 Task: Sort the list "backlog" "by due date" "ascending.
Action: Mouse pressed left at (527, 322)
Screenshot: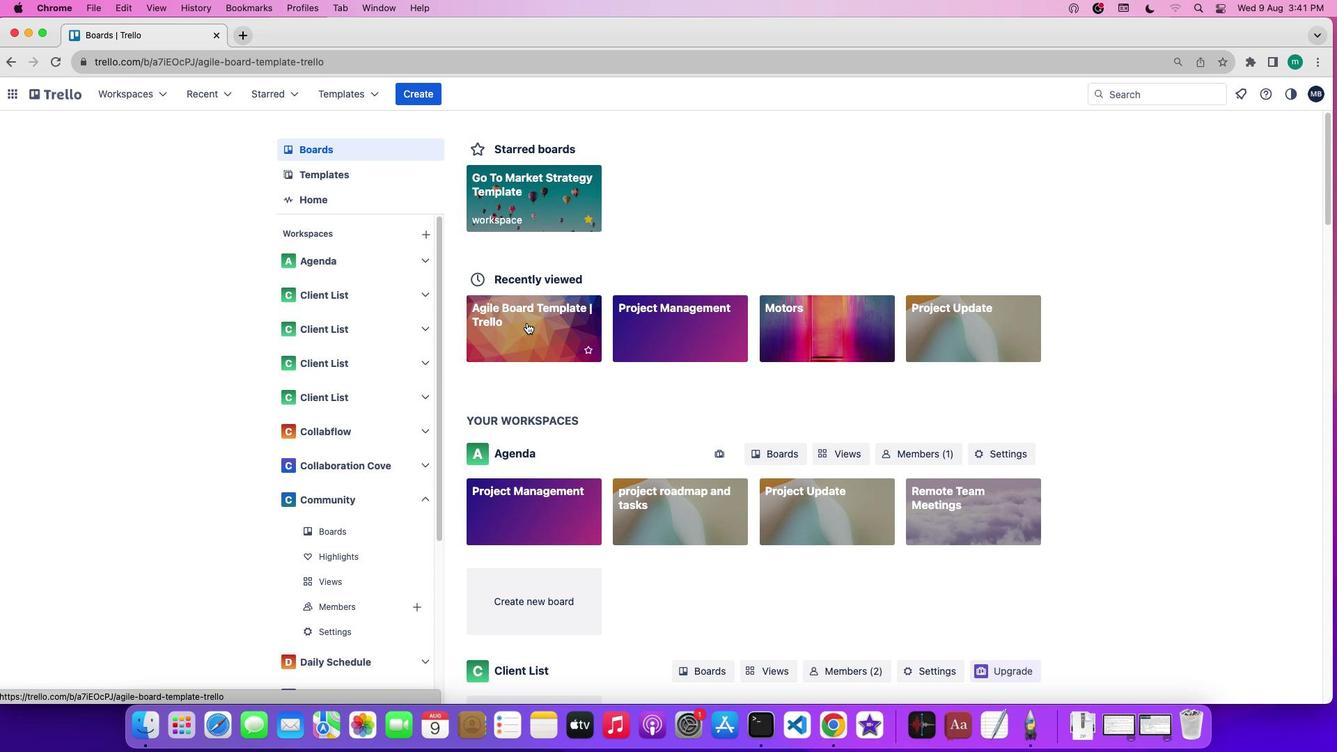 
Action: Mouse moved to (1266, 316)
Screenshot: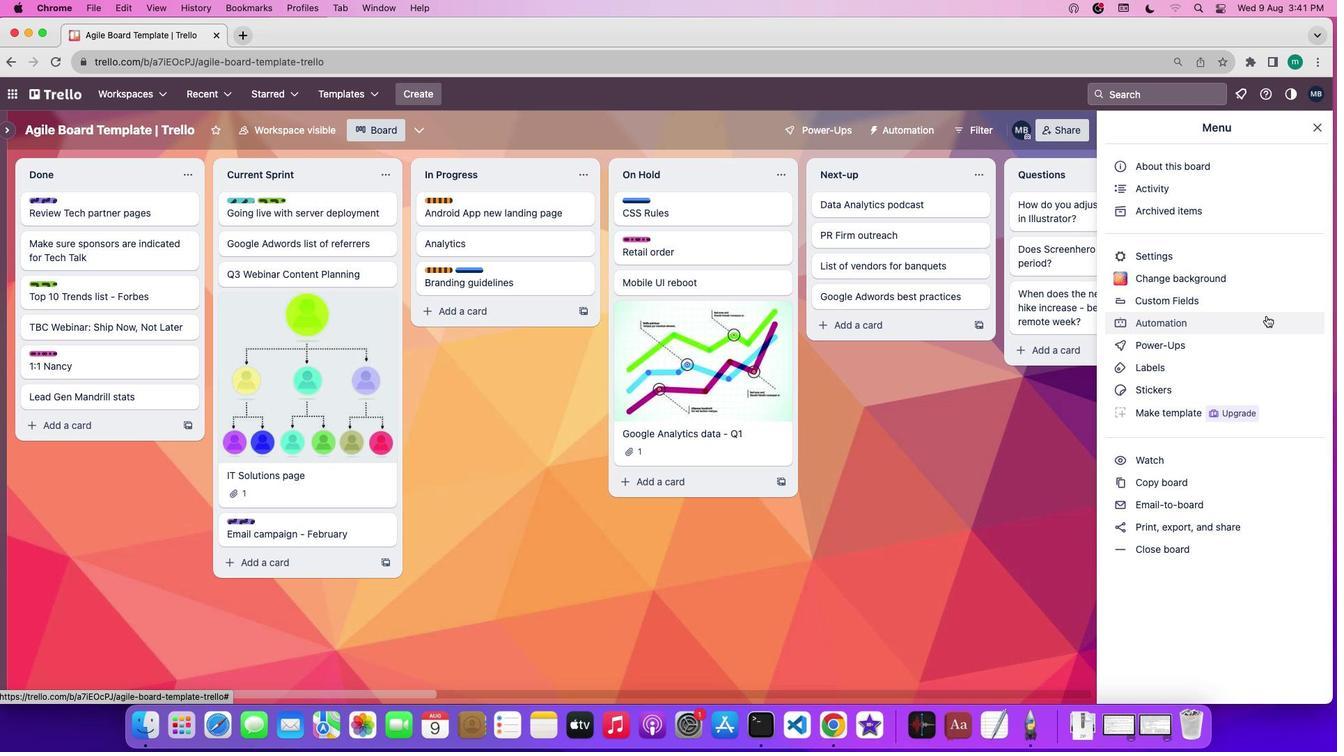 
Action: Mouse pressed left at (1266, 316)
Screenshot: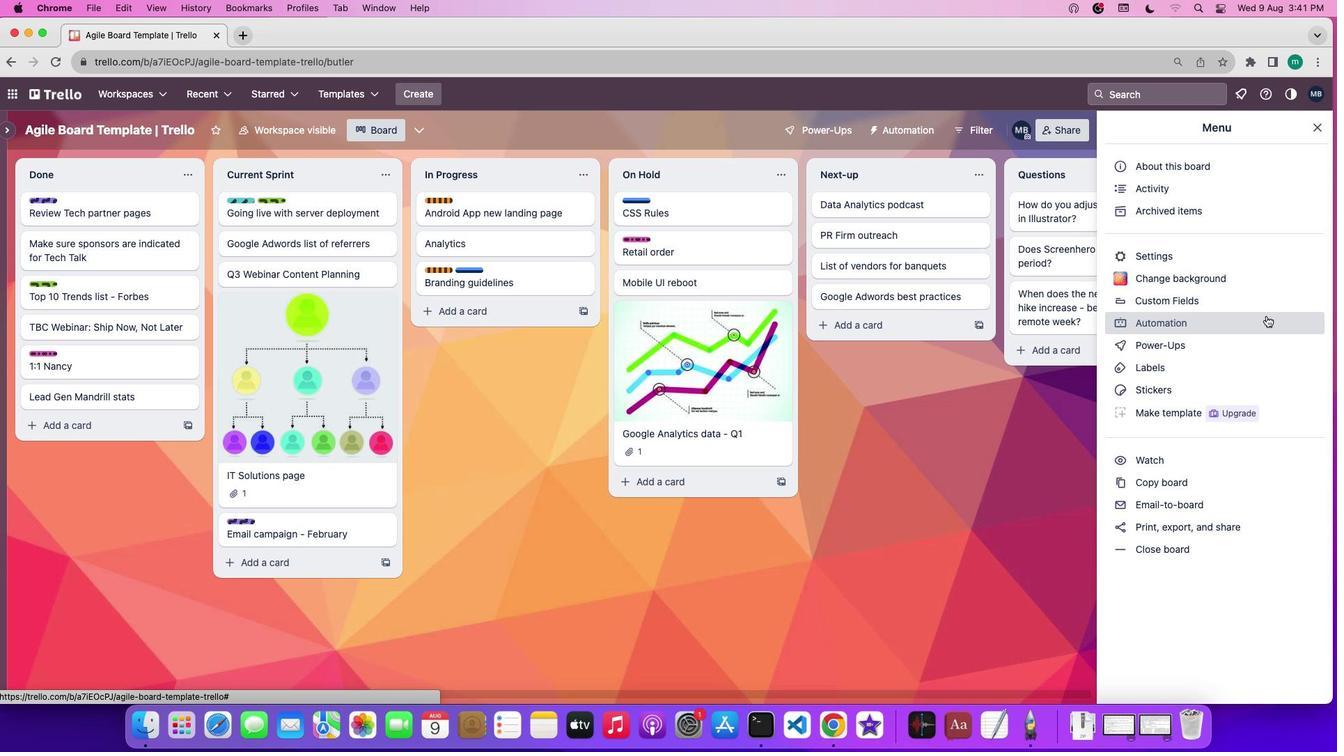 
Action: Mouse moved to (100, 360)
Screenshot: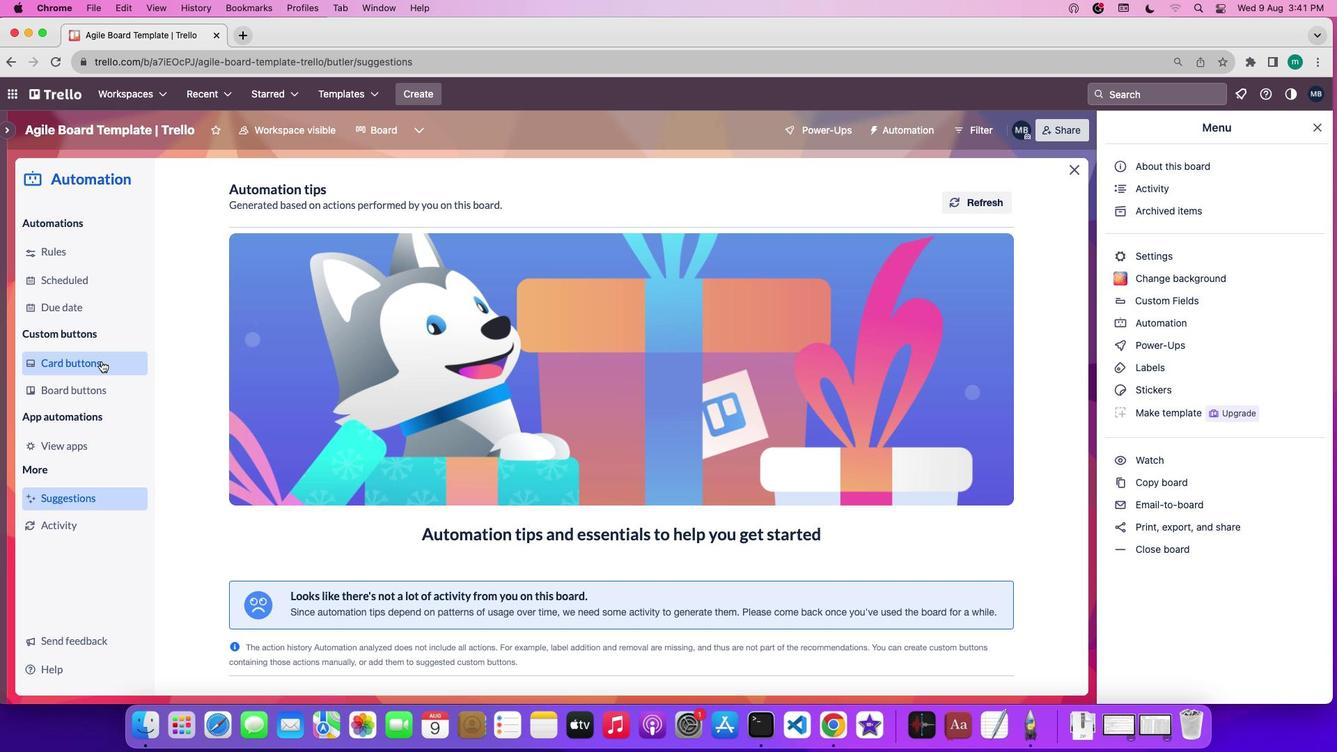 
Action: Mouse pressed left at (100, 360)
Screenshot: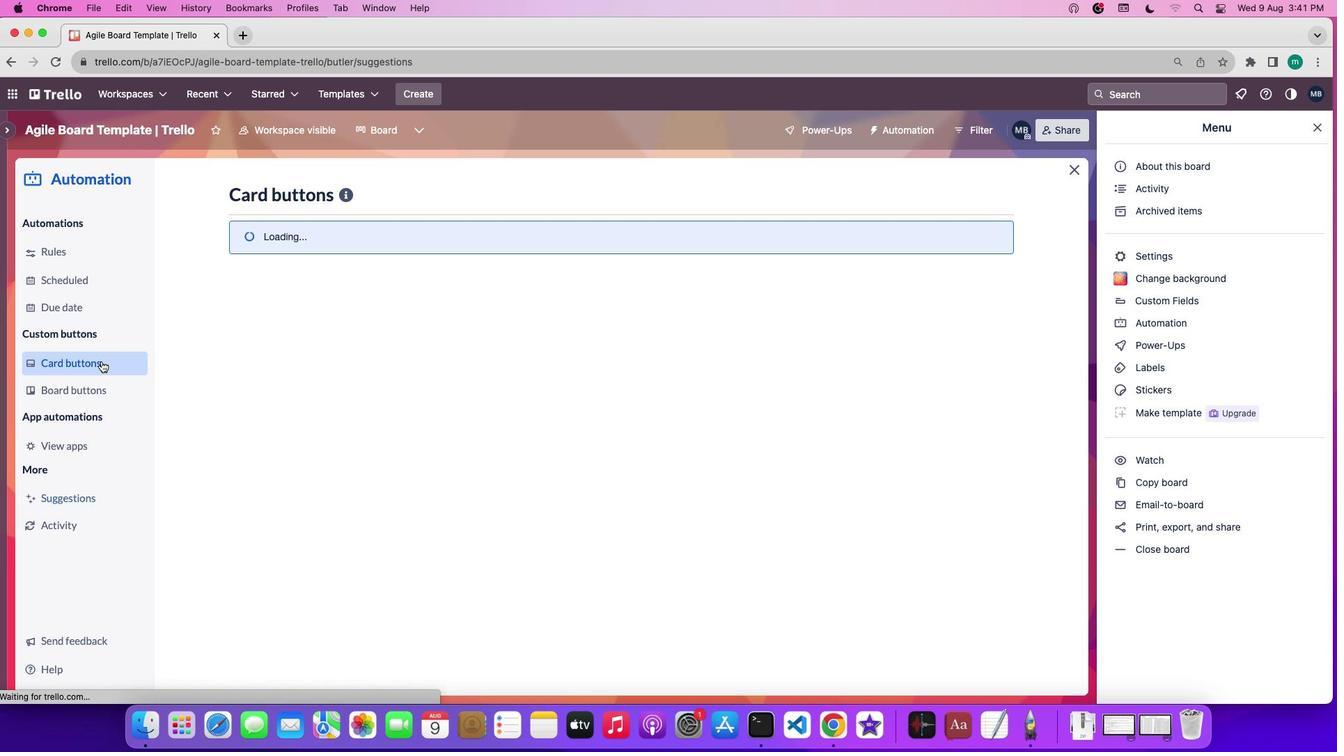 
Action: Mouse moved to (320, 479)
Screenshot: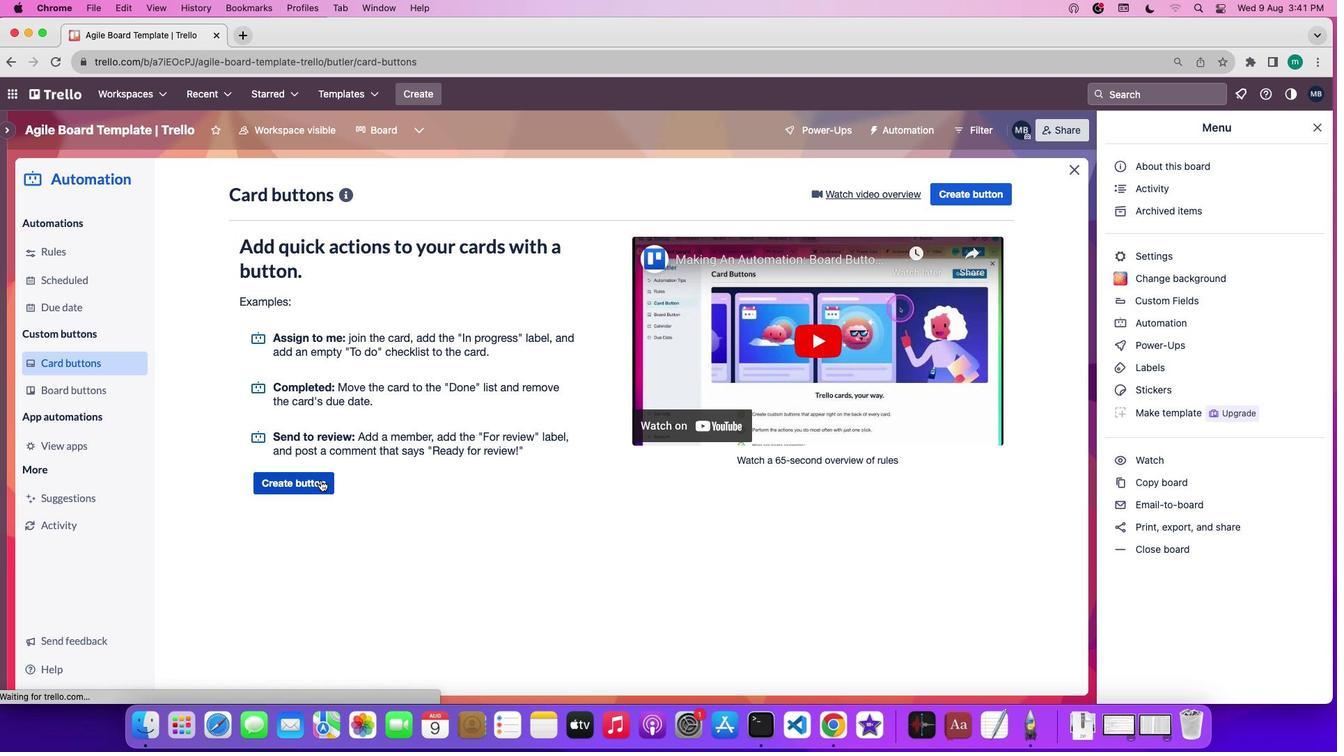 
Action: Mouse pressed left at (320, 479)
Screenshot: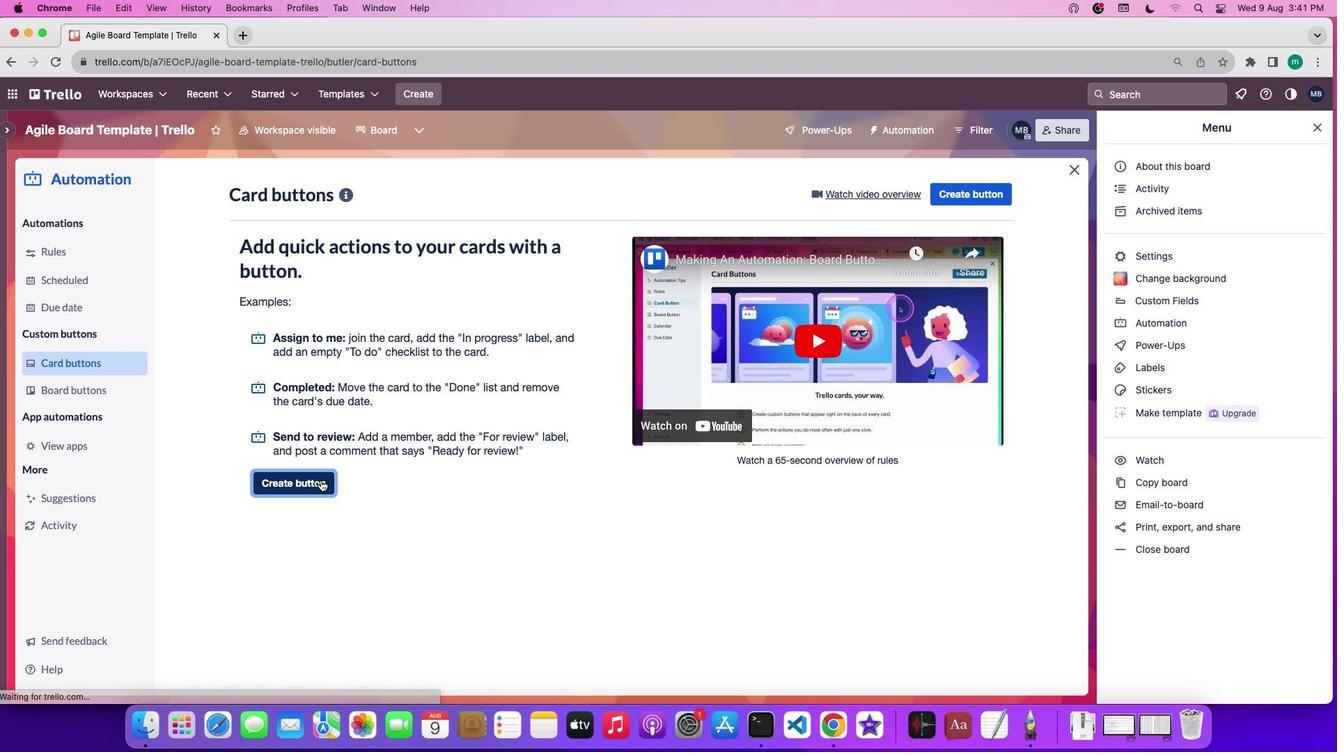 
Action: Mouse moved to (615, 383)
Screenshot: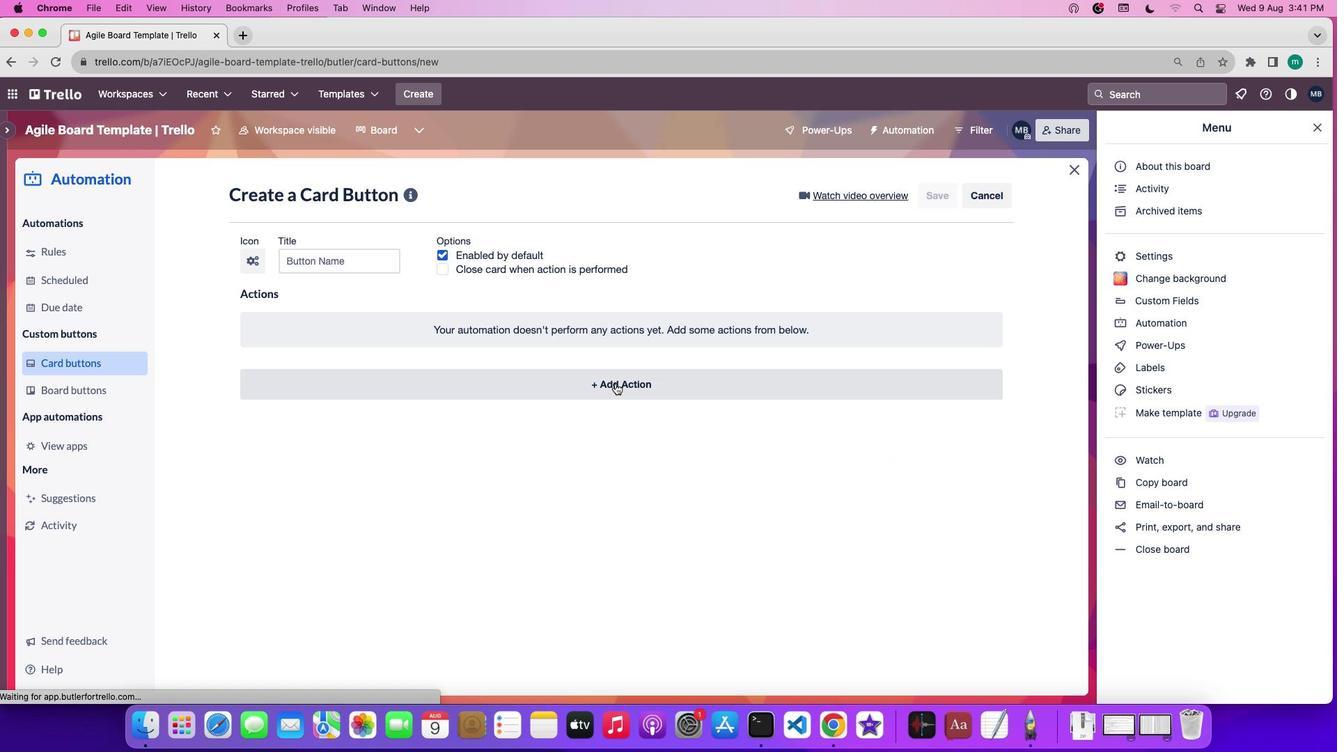 
Action: Mouse pressed left at (615, 383)
Screenshot: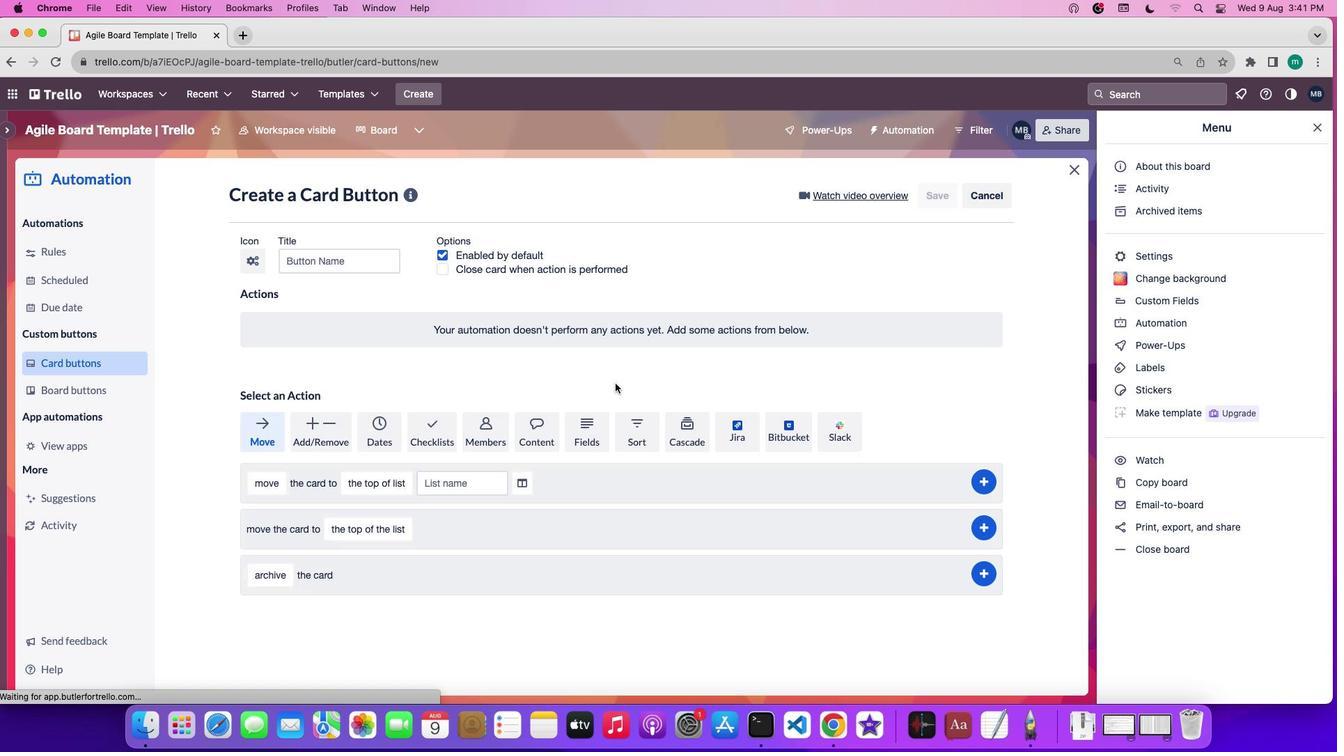 
Action: Mouse moved to (637, 441)
Screenshot: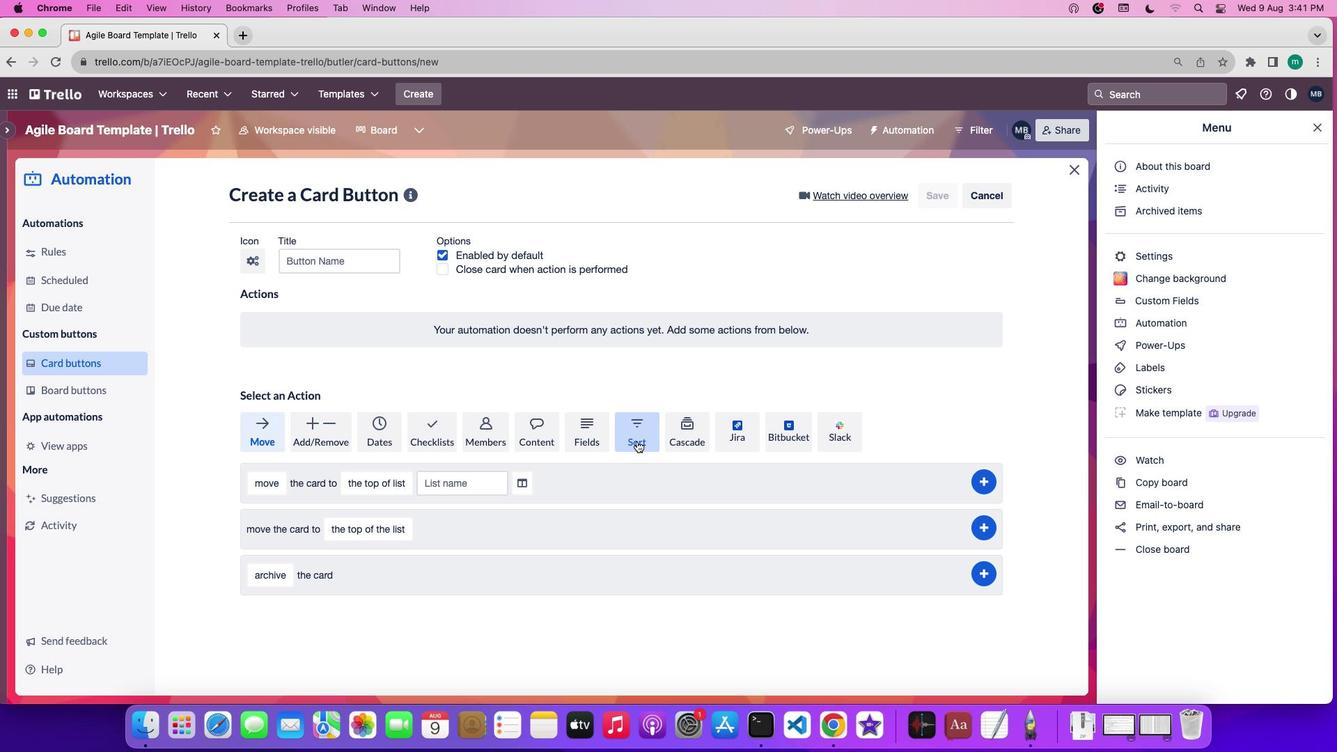 
Action: Mouse pressed left at (637, 441)
Screenshot: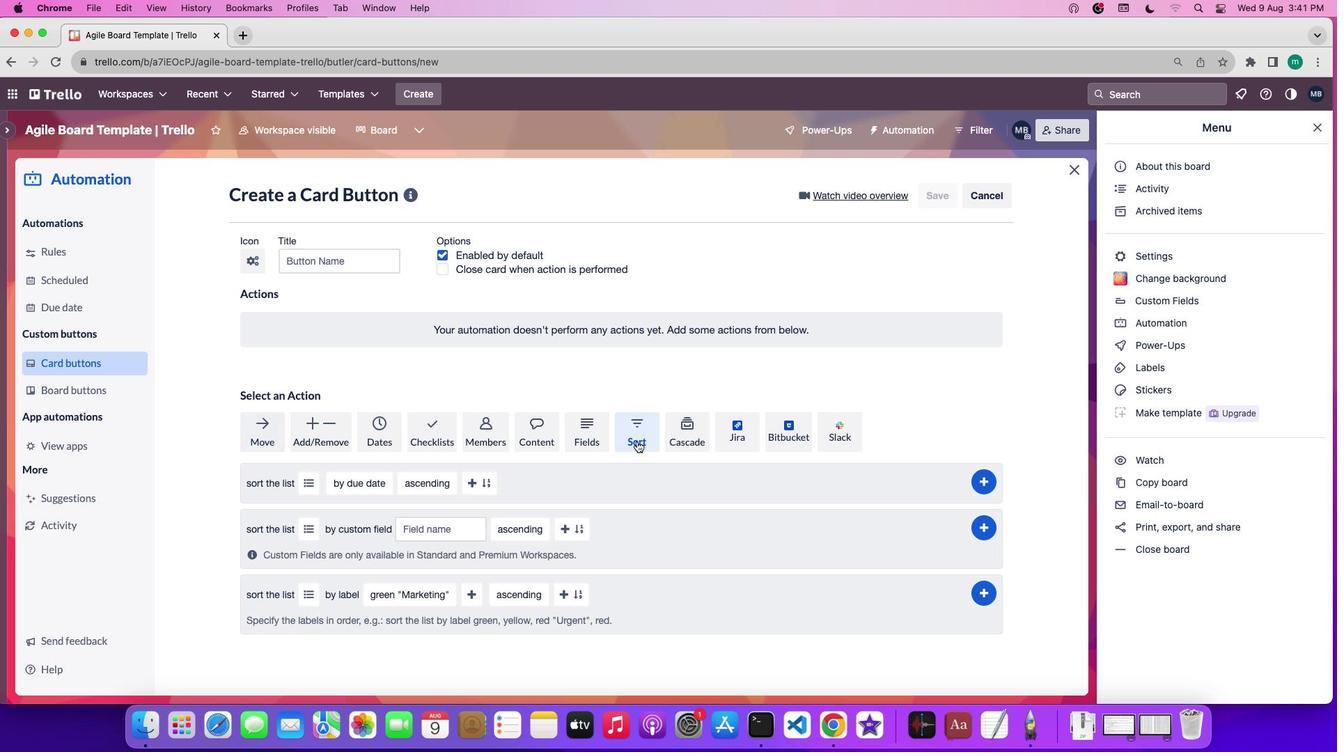 
Action: Mouse moved to (309, 487)
Screenshot: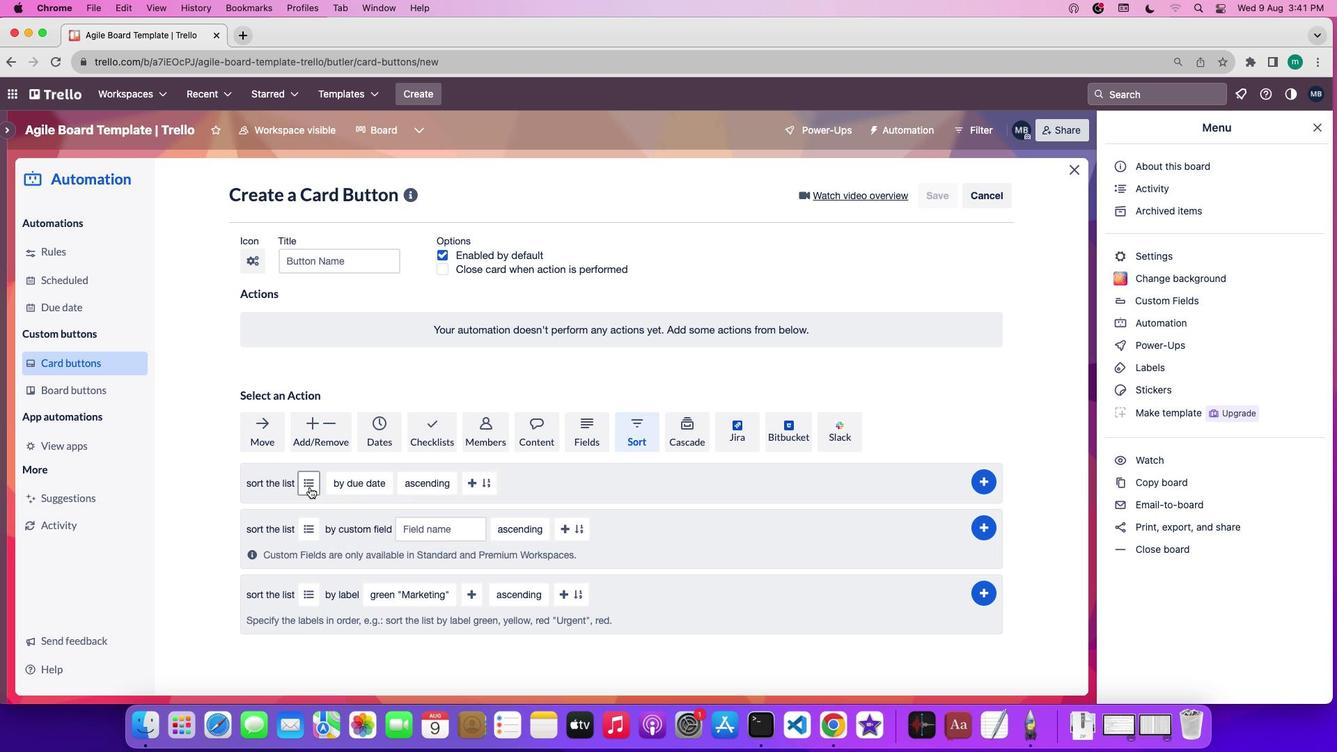 
Action: Mouse pressed left at (309, 487)
Screenshot: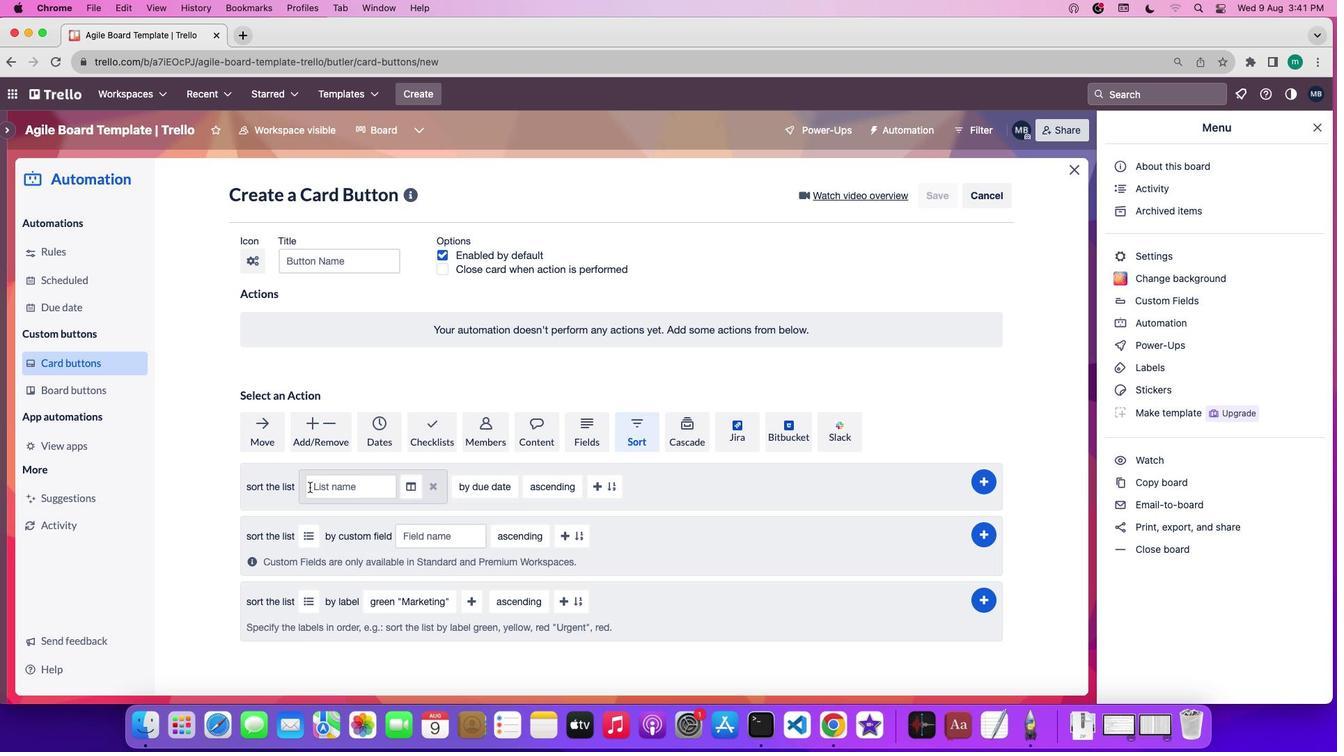 
Action: Mouse moved to (357, 486)
Screenshot: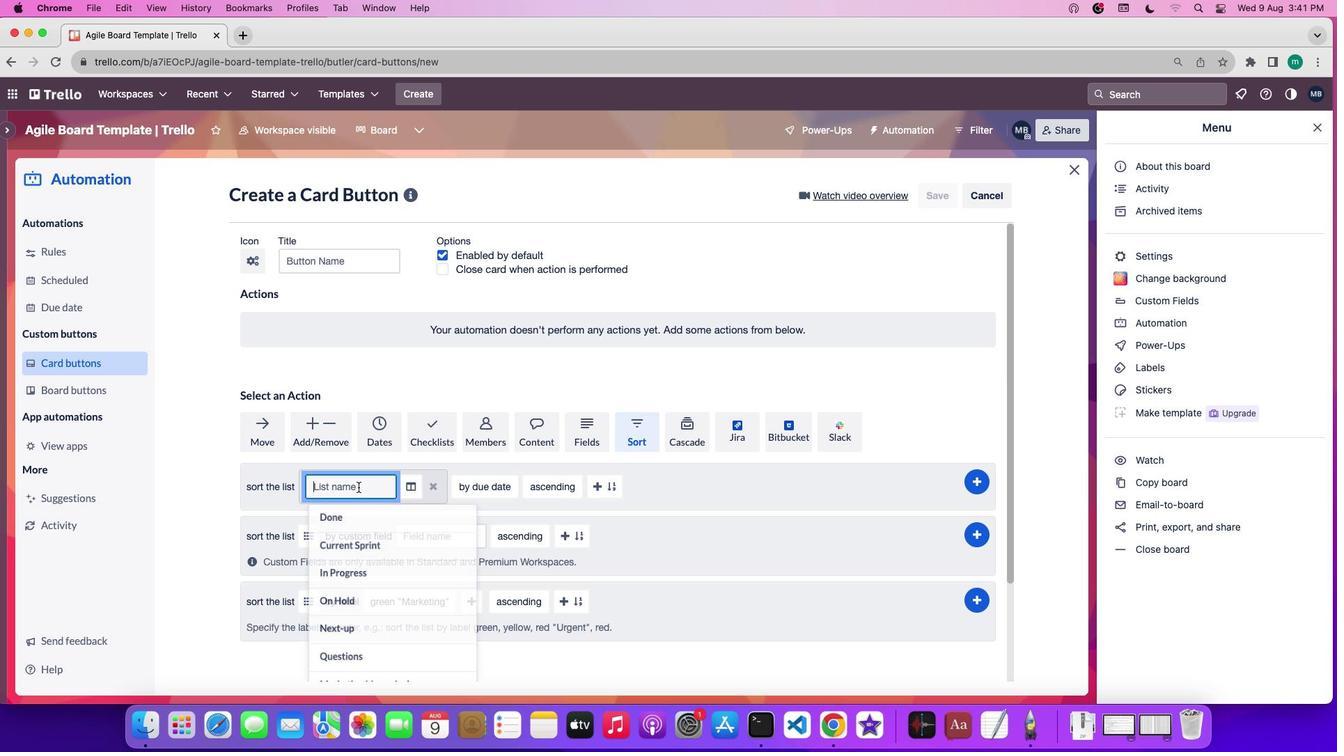 
Action: Mouse pressed left at (357, 486)
Screenshot: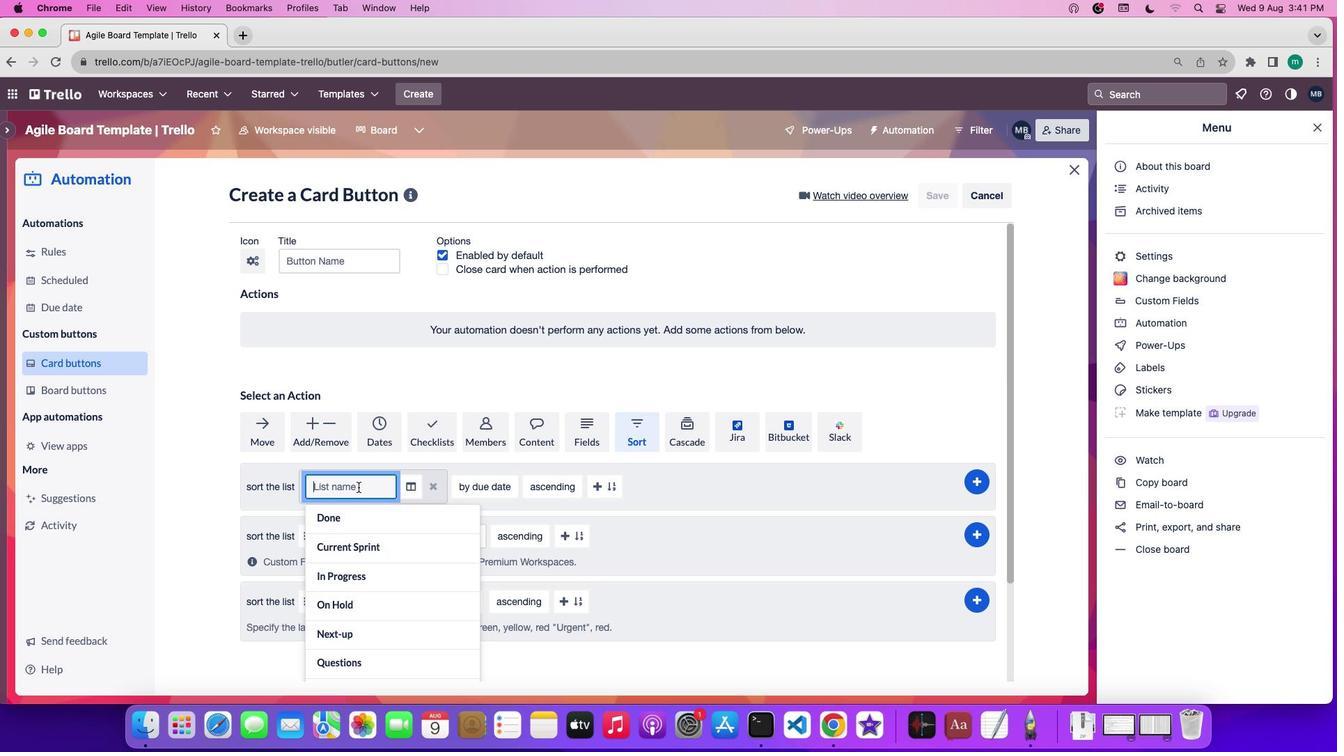 
Action: Key pressed 'b''a''c''k''l''o''g'
Screenshot: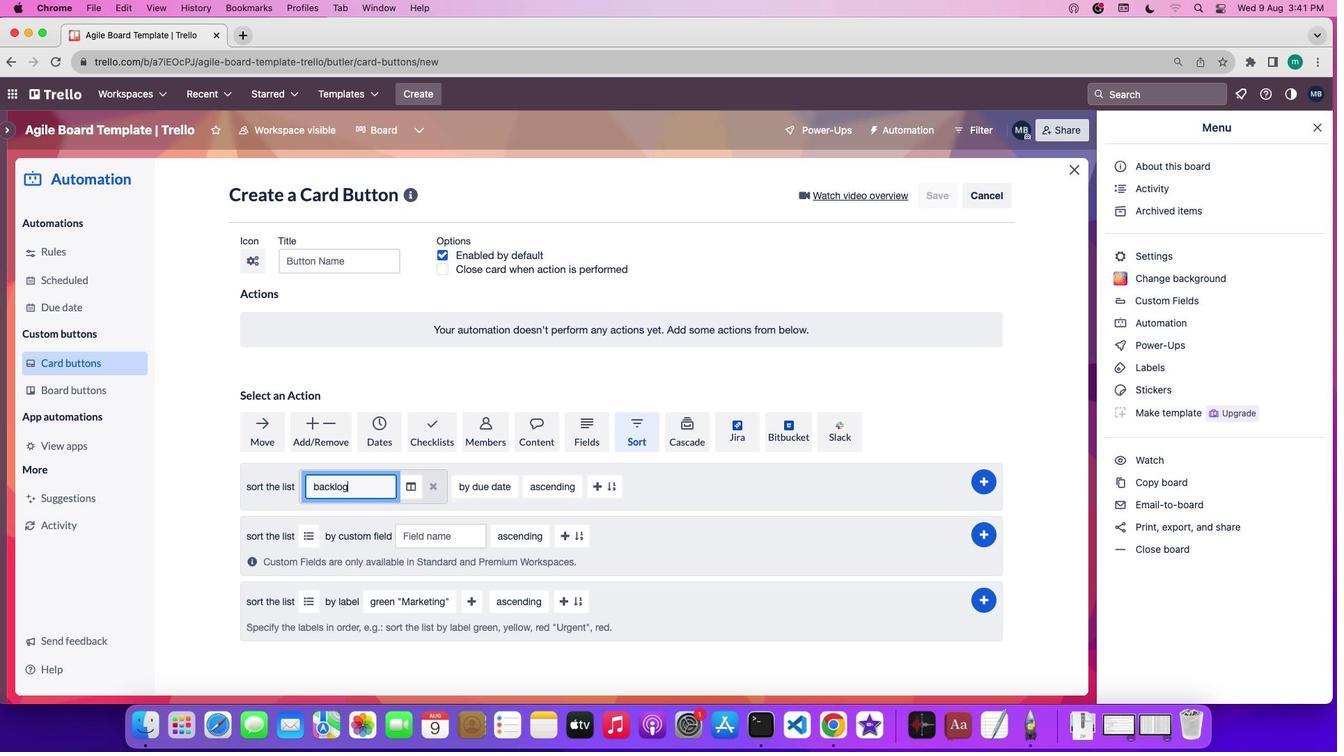 
Action: Mouse moved to (477, 486)
Screenshot: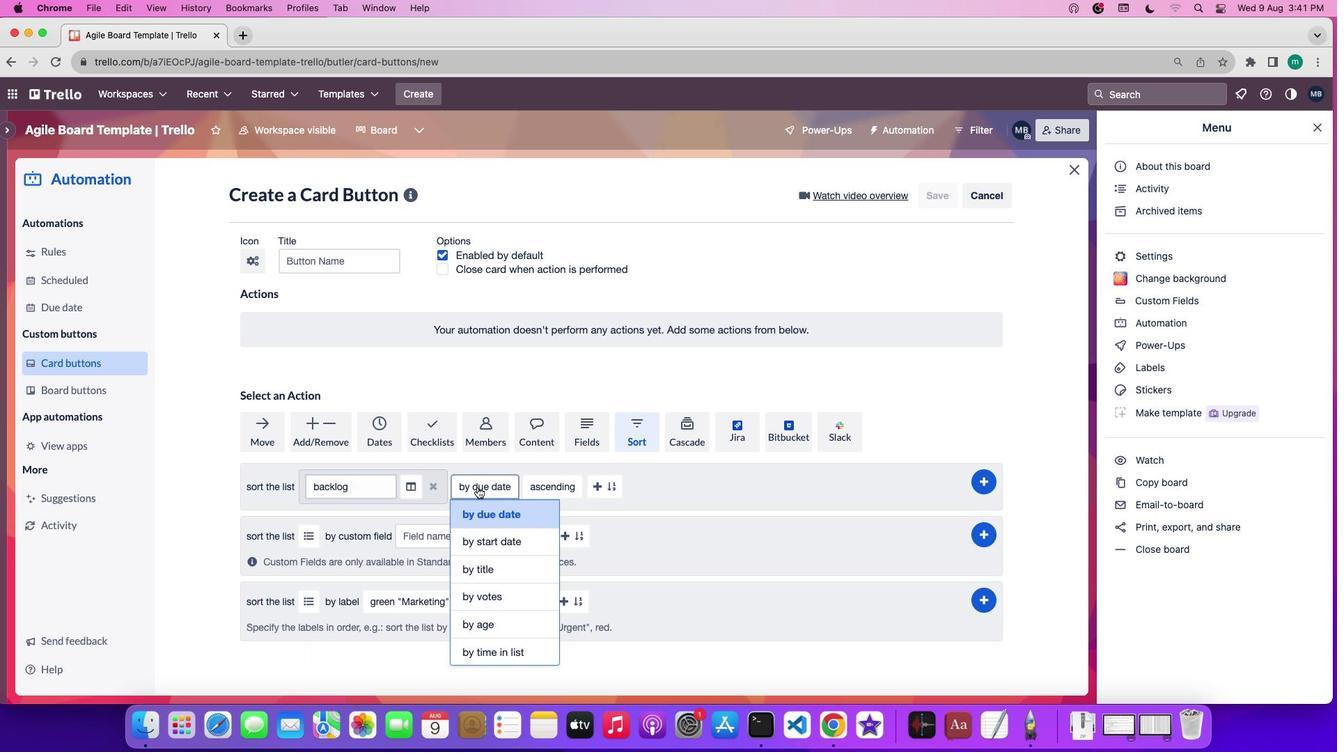 
Action: Mouse pressed left at (477, 486)
Screenshot: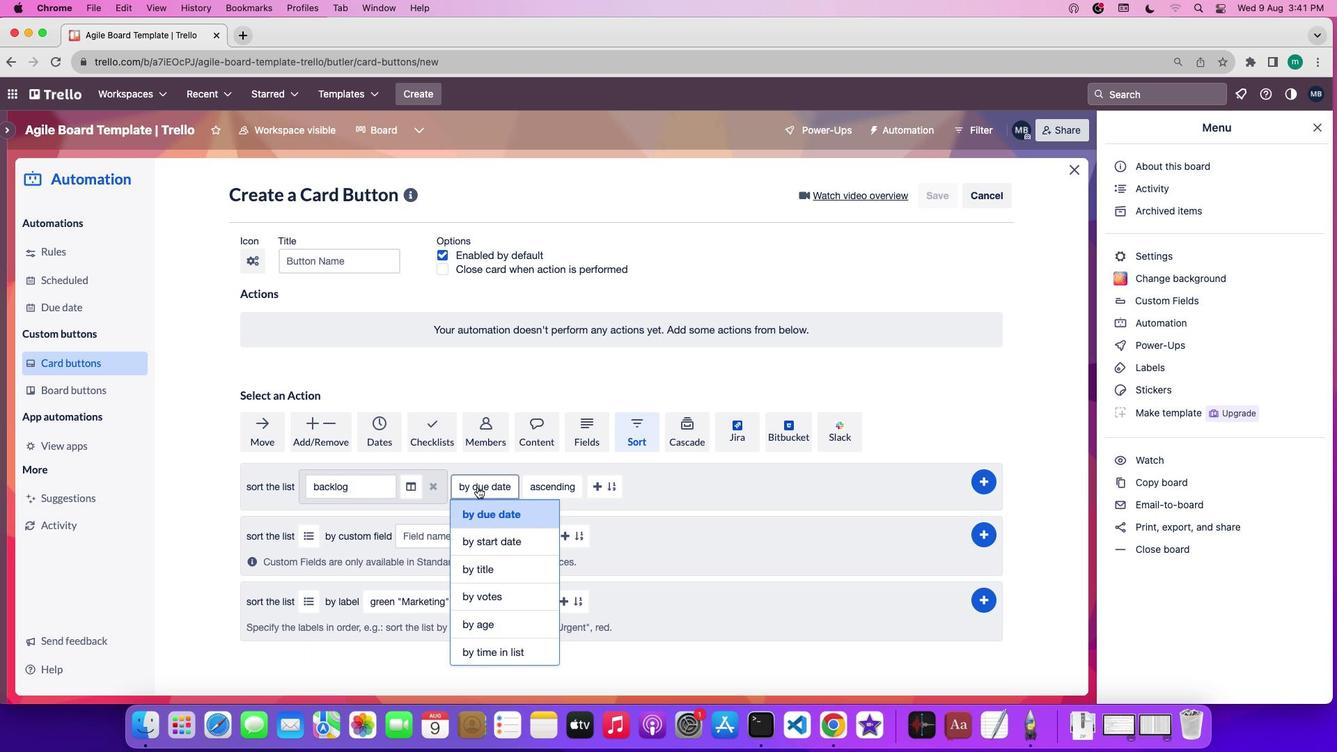 
Action: Mouse moved to (487, 511)
Screenshot: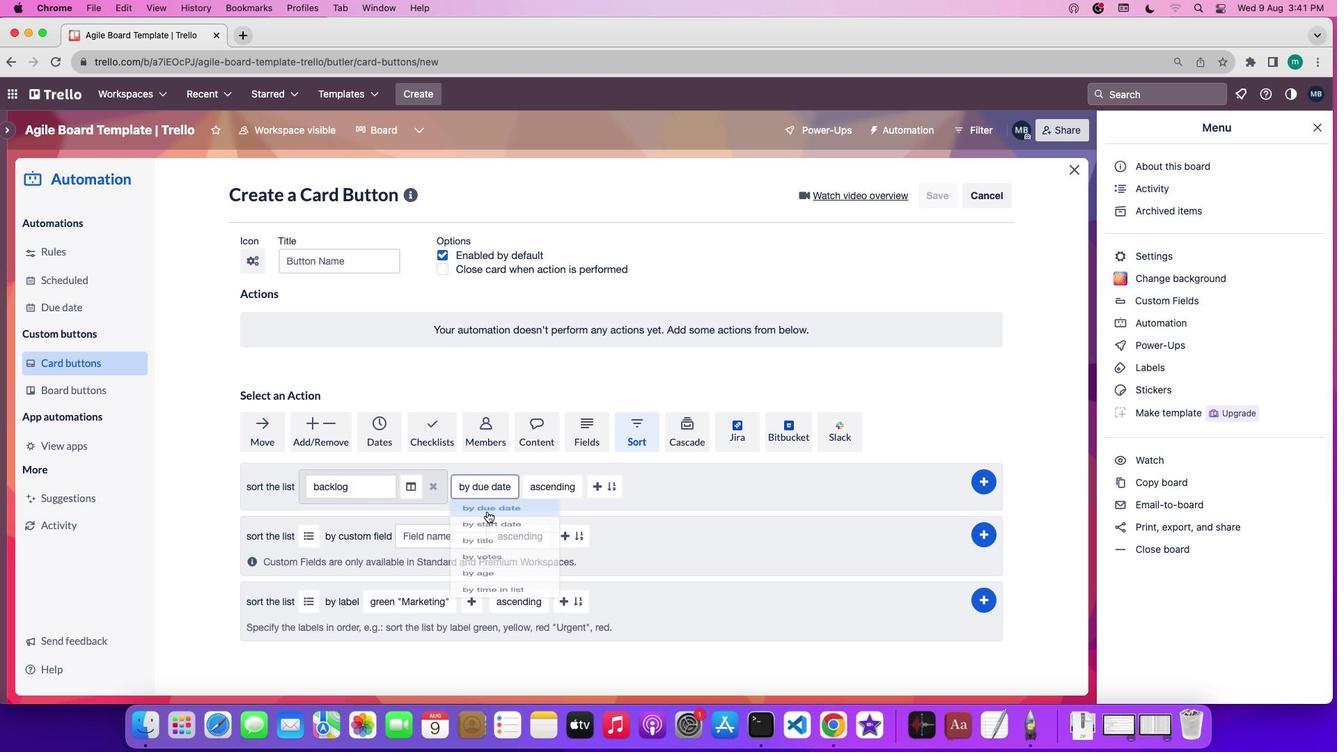 
Action: Mouse pressed left at (487, 511)
Screenshot: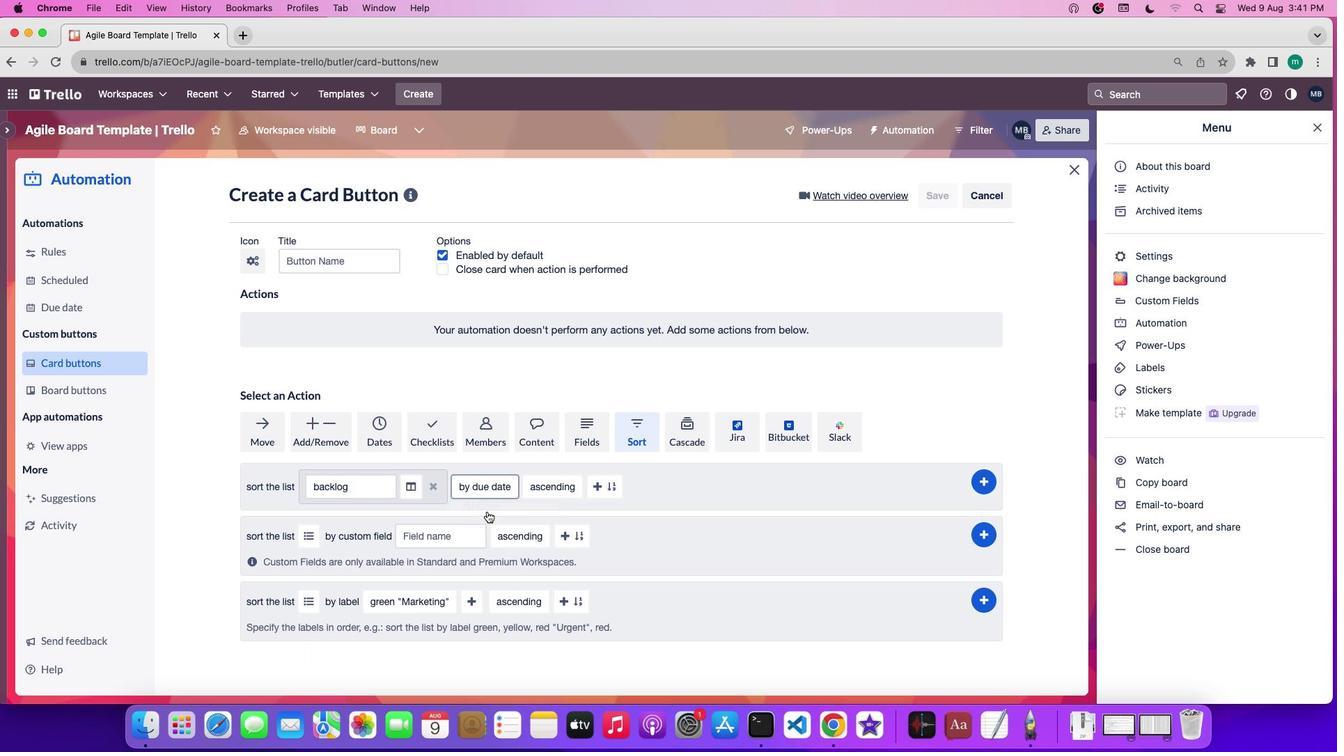 
Action: Mouse moved to (539, 486)
Screenshot: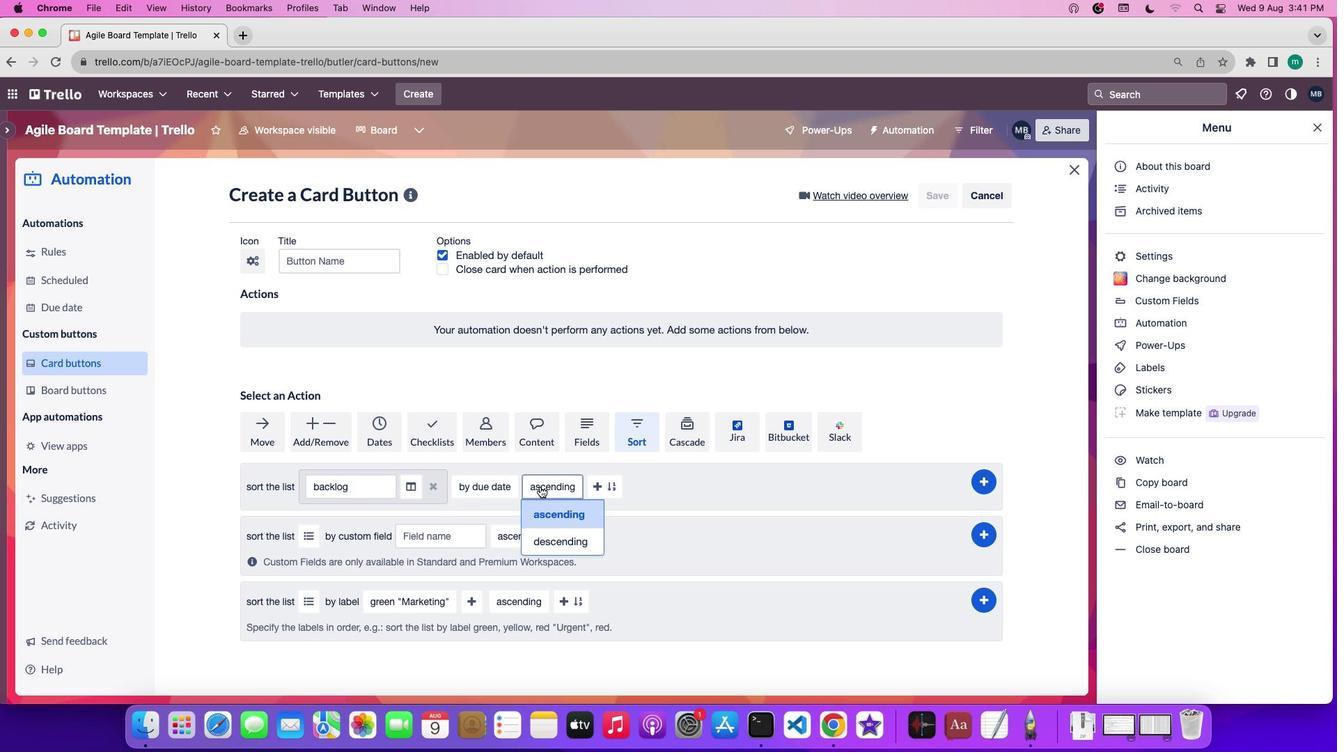 
Action: Mouse pressed left at (539, 486)
Screenshot: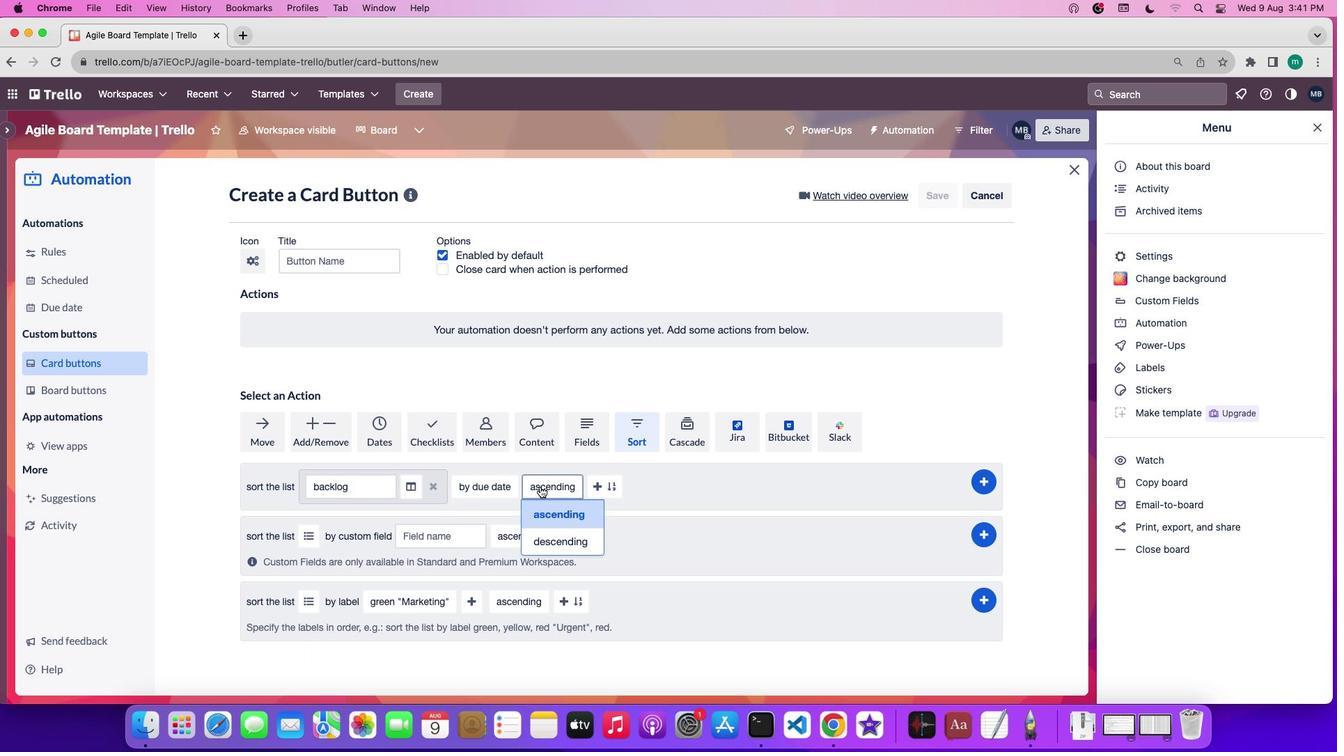 
Action: Mouse moved to (567, 513)
Screenshot: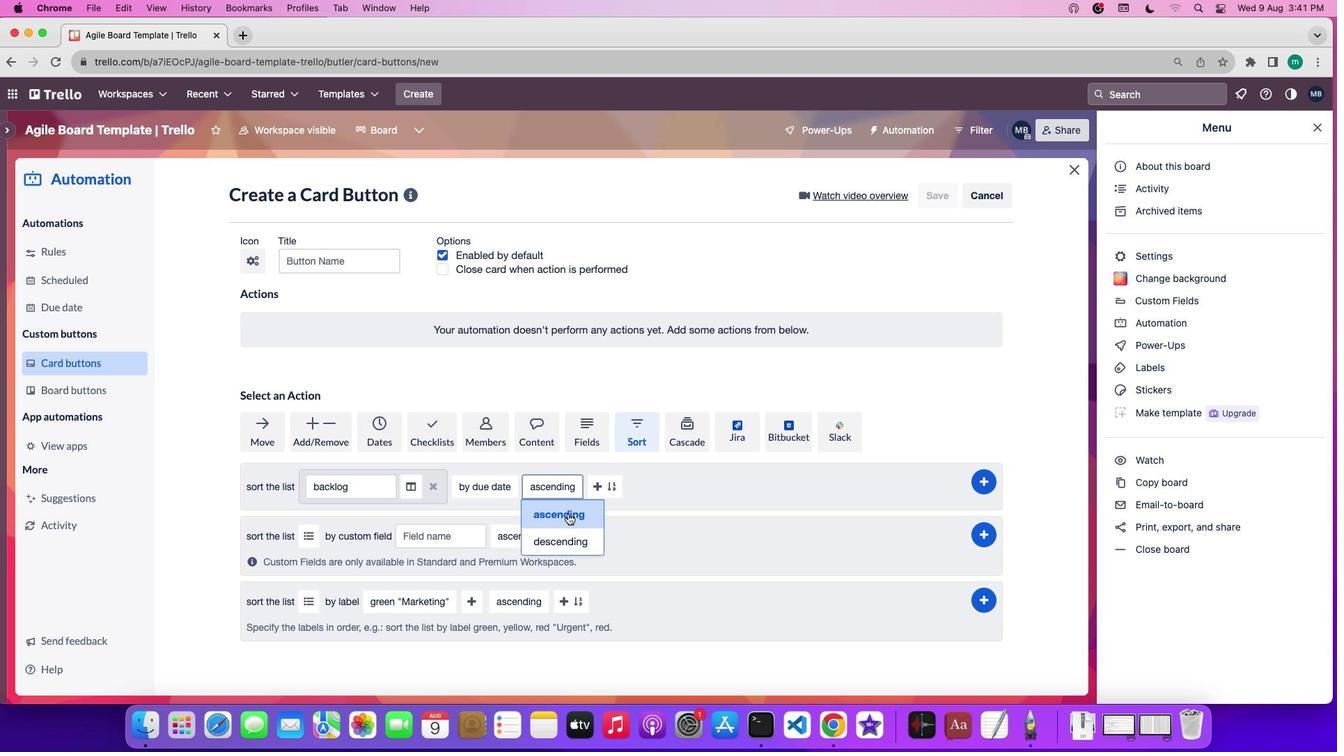
Action: Mouse pressed left at (567, 513)
Screenshot: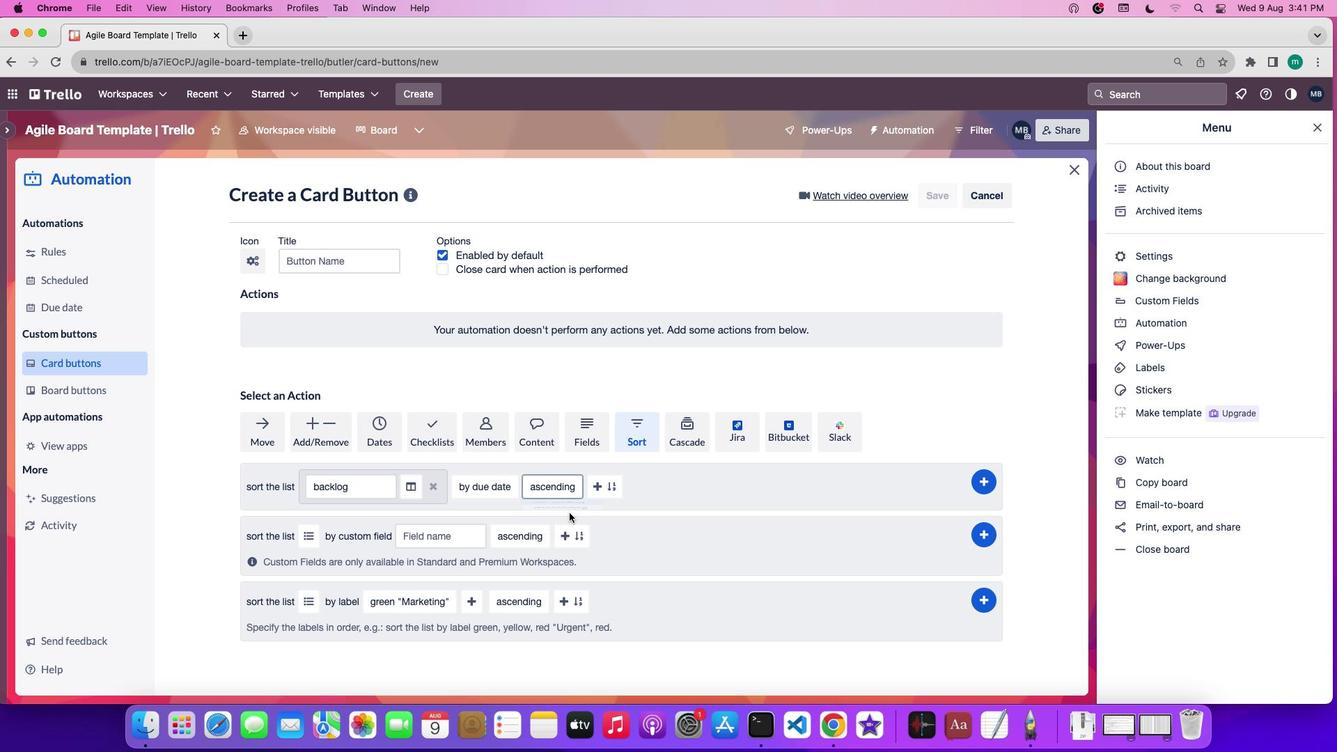 
Action: Mouse moved to (979, 479)
Screenshot: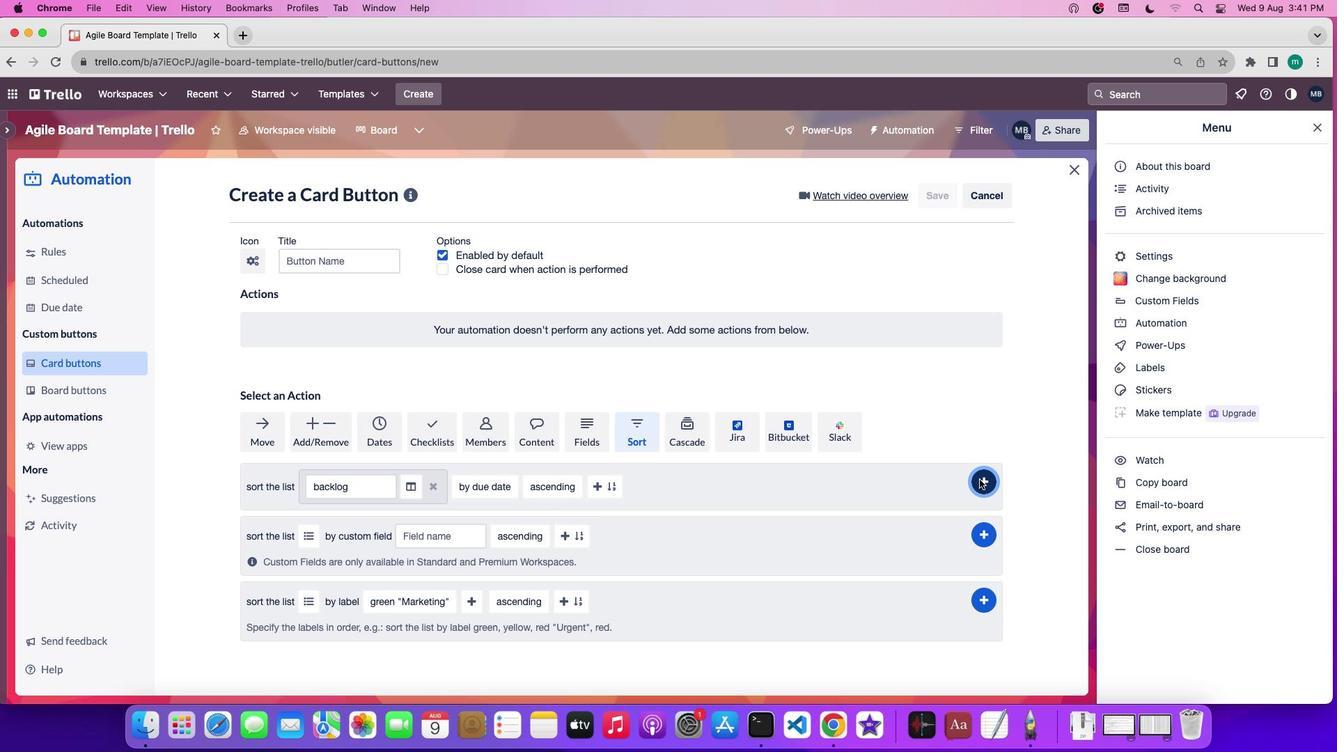 
Action: Mouse pressed left at (979, 479)
Screenshot: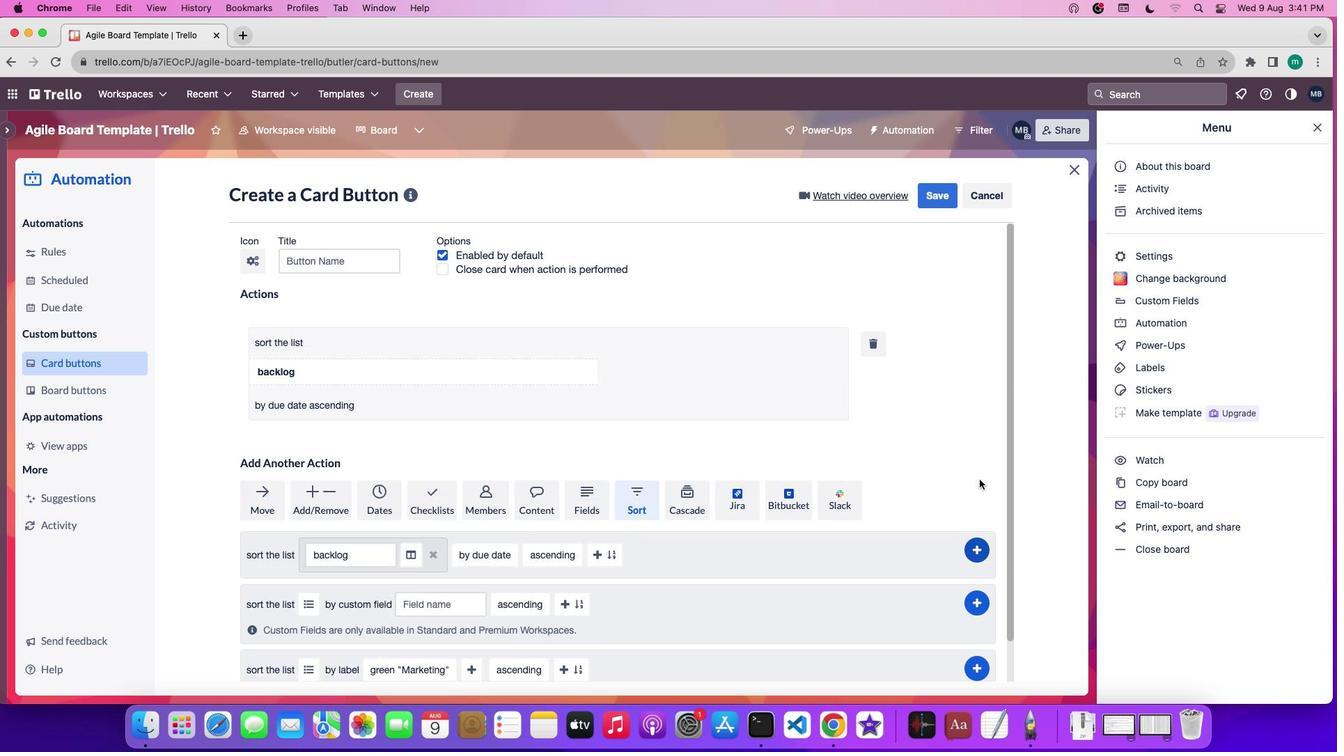 
Action: Mouse moved to (861, 451)
Screenshot: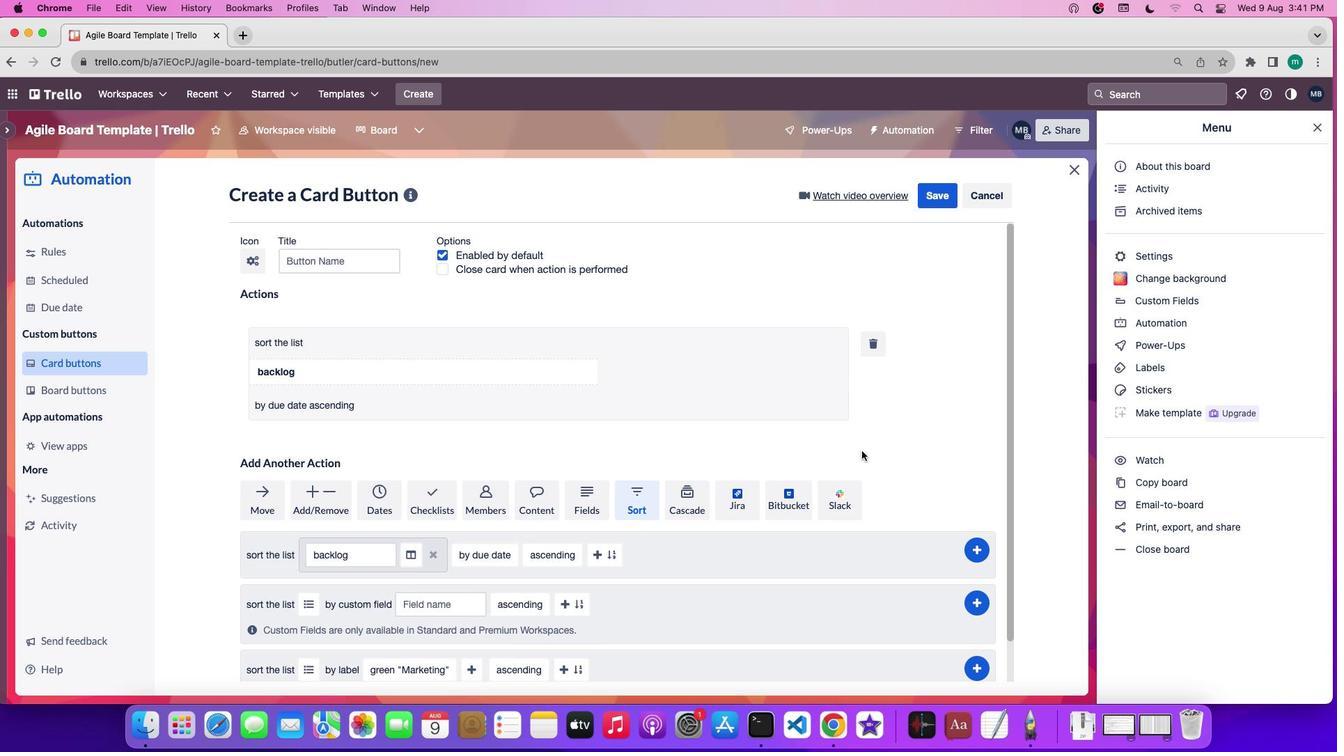 
